 Task: Create a sub task System Test and UAT for the task  Upgrade and migrate company supply chain management to a cloud-based solution in the project ArmourVault , assign it to team member softage.1@softage.net and update the status of the sub task to  Off Track , set the priority of the sub task to High
Action: Mouse moved to (70, 268)
Screenshot: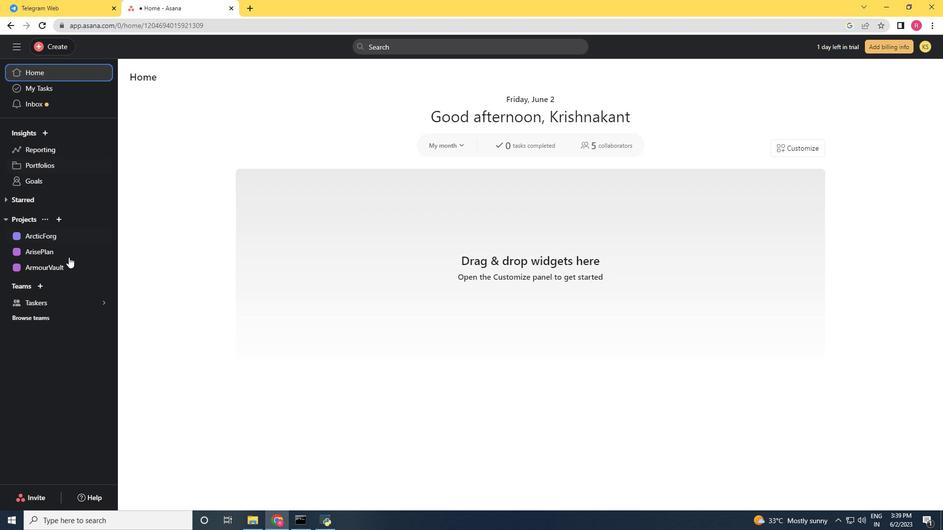 
Action: Mouse pressed left at (70, 268)
Screenshot: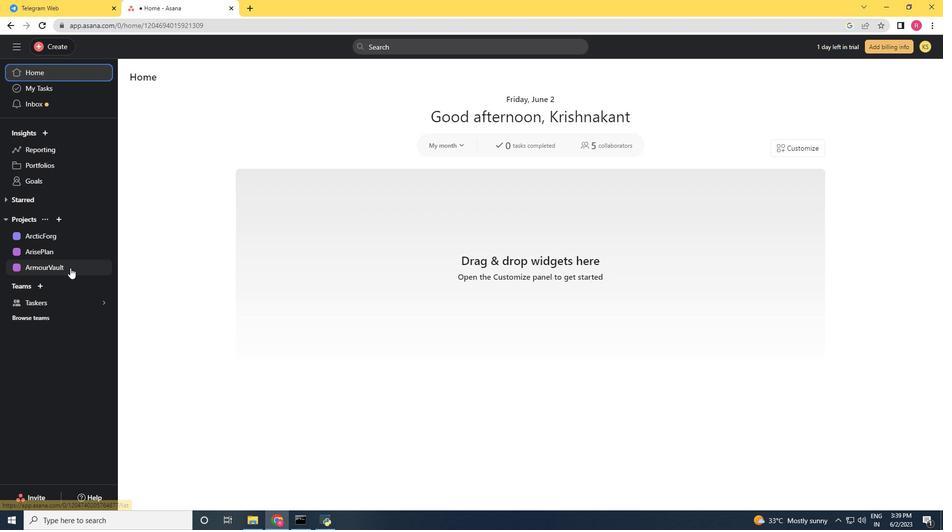 
Action: Mouse moved to (498, 215)
Screenshot: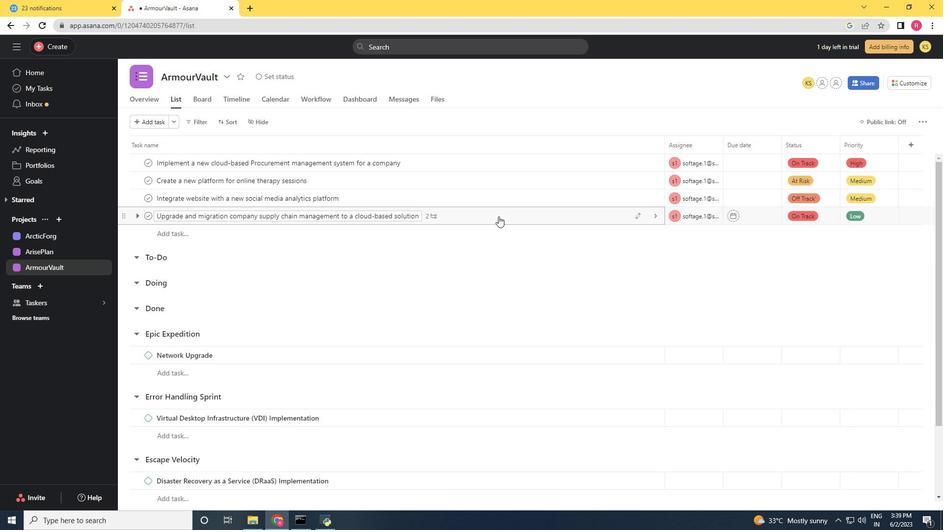 
Action: Mouse pressed left at (498, 215)
Screenshot: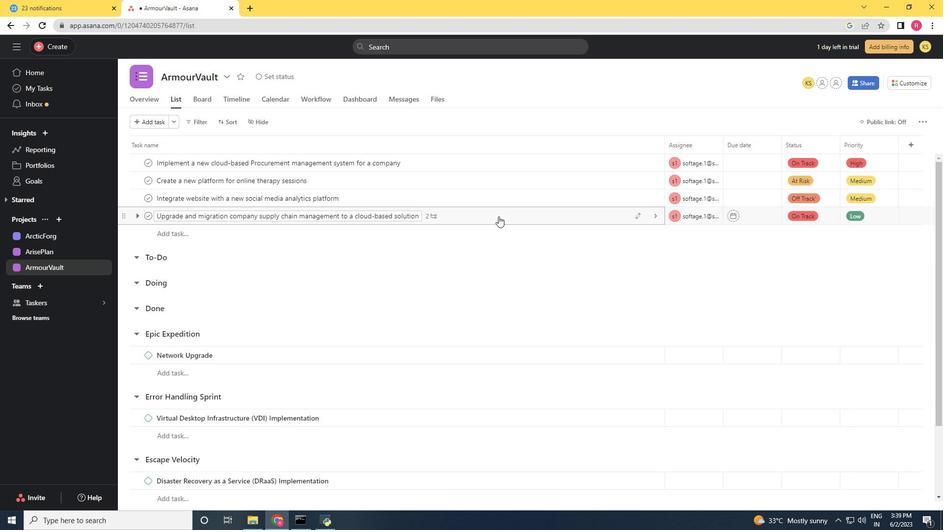 
Action: Mouse moved to (774, 319)
Screenshot: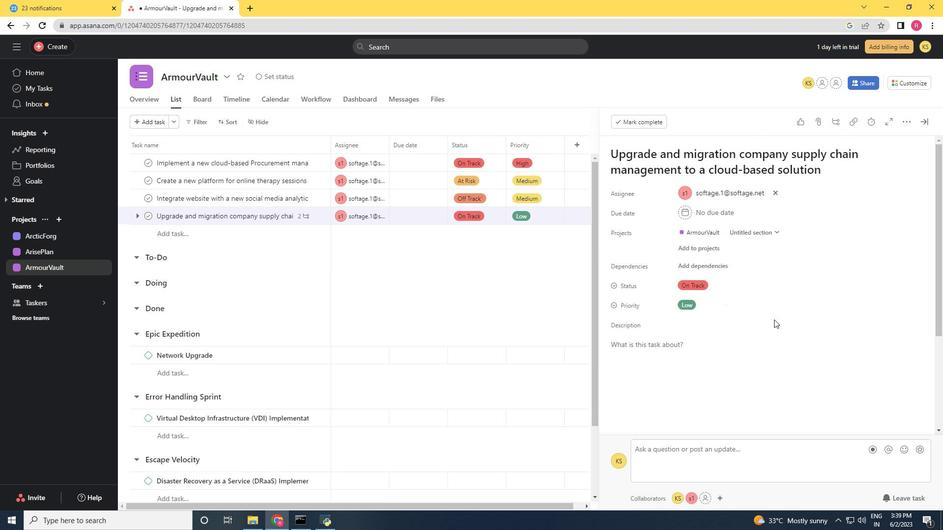 
Action: Mouse scrolled (774, 319) with delta (0, 0)
Screenshot: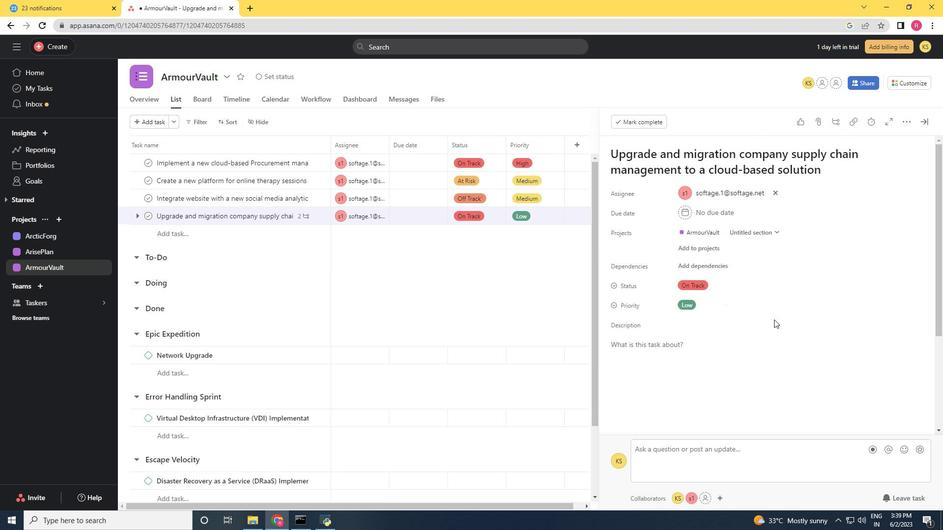 
Action: Mouse moved to (774, 321)
Screenshot: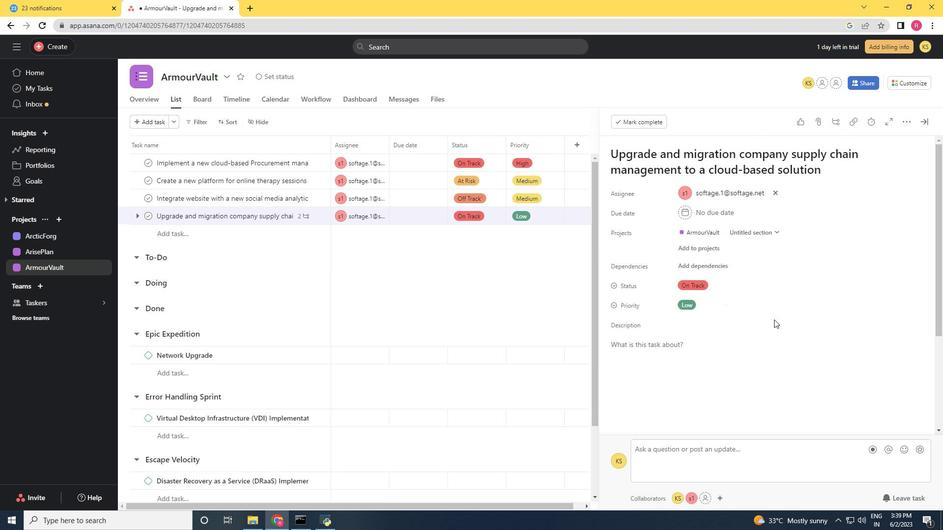 
Action: Mouse scrolled (774, 320) with delta (0, 0)
Screenshot: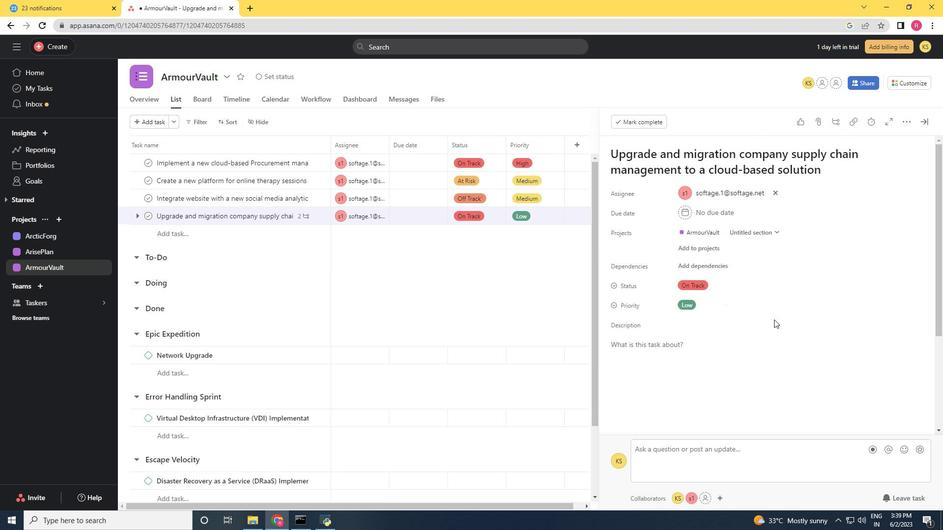 
Action: Mouse moved to (774, 321)
Screenshot: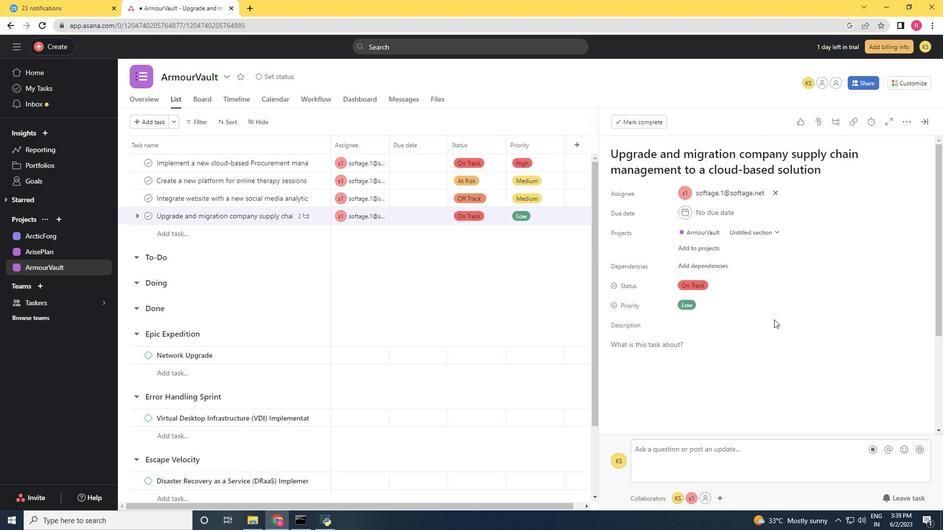 
Action: Mouse scrolled (774, 320) with delta (0, 0)
Screenshot: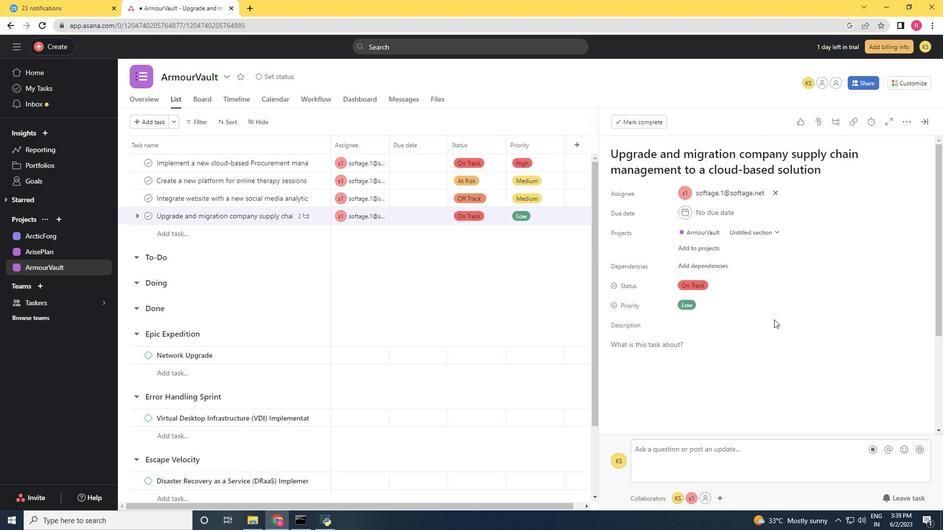 
Action: Mouse moved to (774, 321)
Screenshot: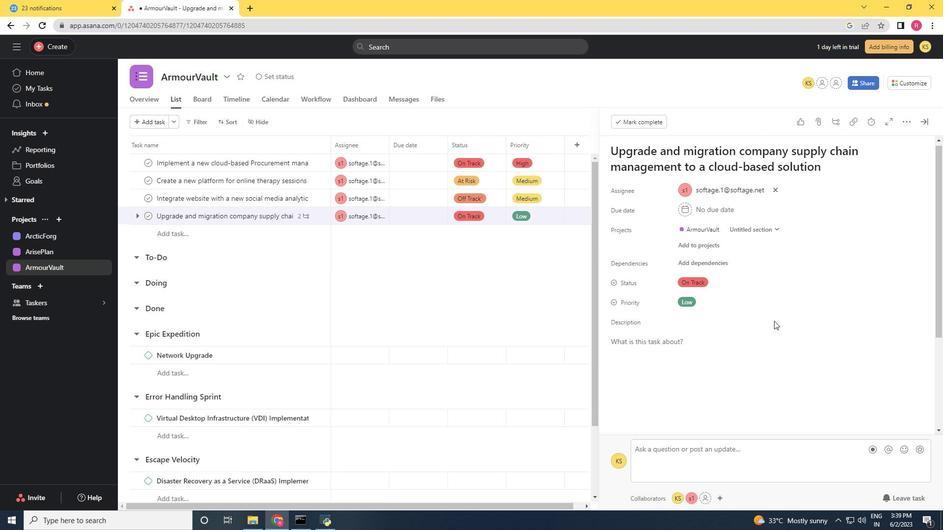 
Action: Mouse scrolled (774, 321) with delta (0, 0)
Screenshot: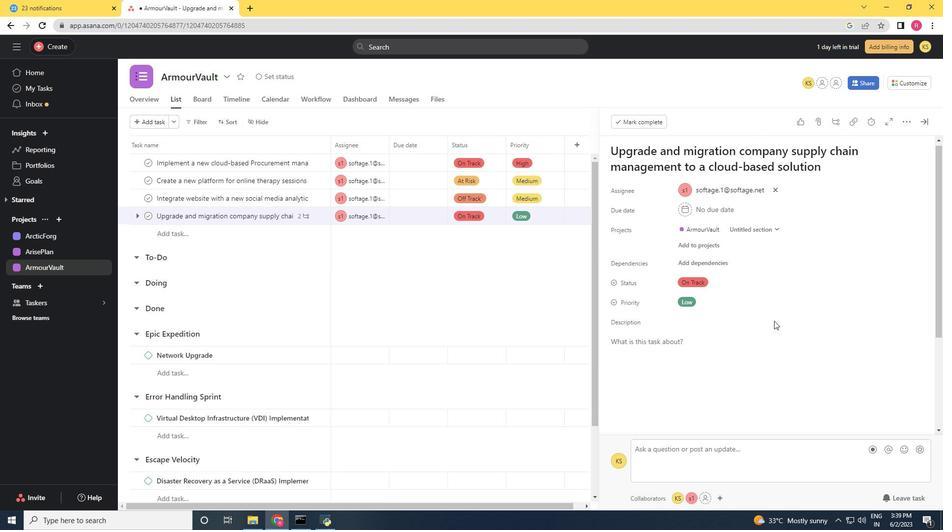 
Action: Mouse moved to (619, 353)
Screenshot: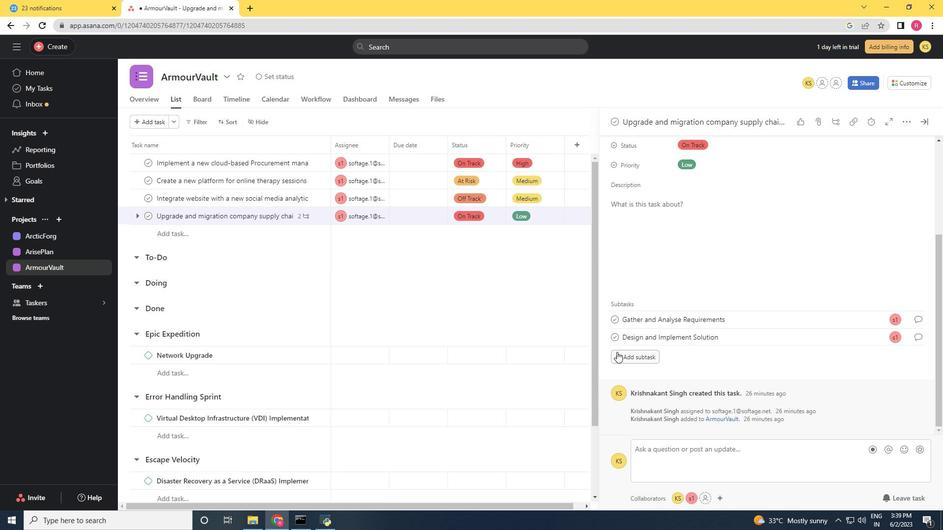 
Action: Mouse pressed left at (619, 353)
Screenshot: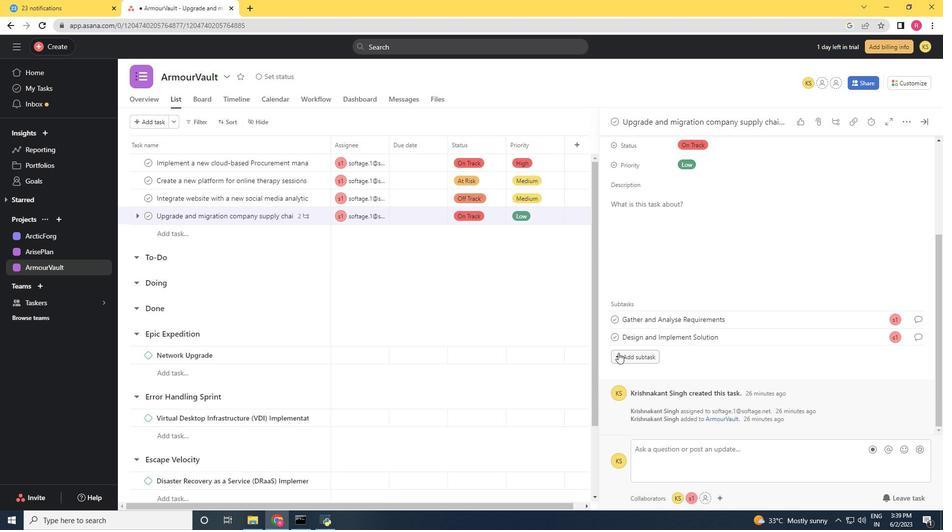 
Action: Mouse moved to (323, 334)
Screenshot: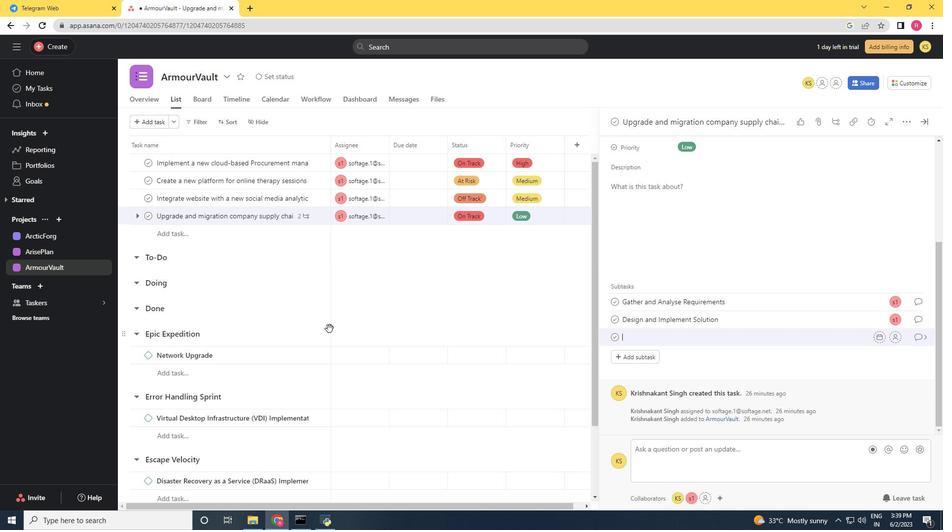 
Action: Key pressed <Key.shift>System<Key.space><Key.shift>Test<Key.space>and<Key.space><Key.shift><Key.shift><Key.shift><Key.shift><Key.shift>U<Key.shift>AT<Key.space>for<Key.space>the<Key.space>task<Key.space><Key.backspace><Key.backspace><Key.backspace><Key.backspace><Key.backspace><Key.backspace><Key.backspace><Key.backspace><Key.backspace><Key.backspace><Key.backspace><Key.backspace><Key.backspace>
Screenshot: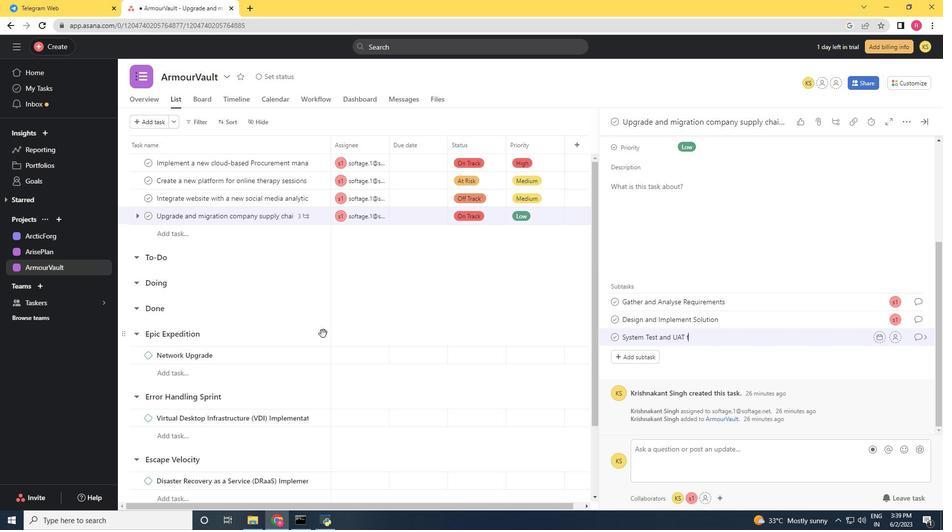 
Action: Mouse moved to (238, 354)
Screenshot: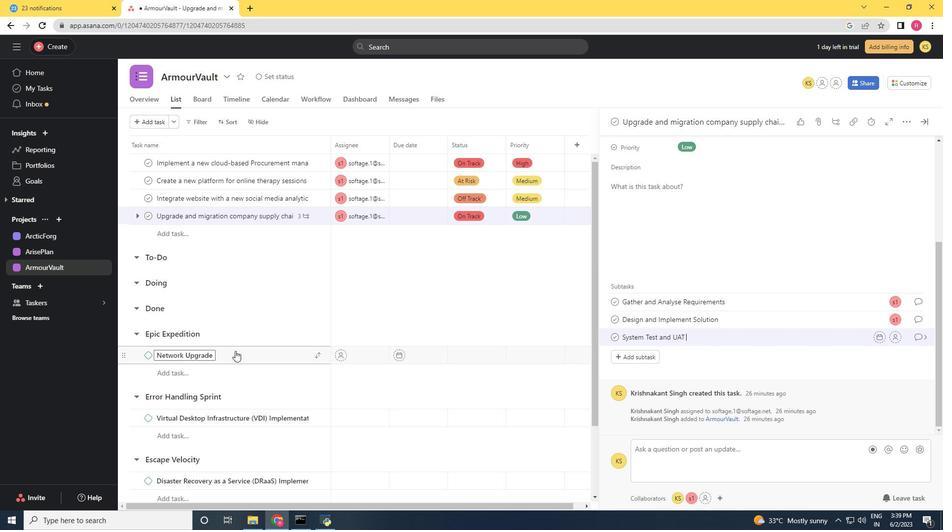 
Action: Mouse scrolled (238, 354) with delta (0, 0)
Screenshot: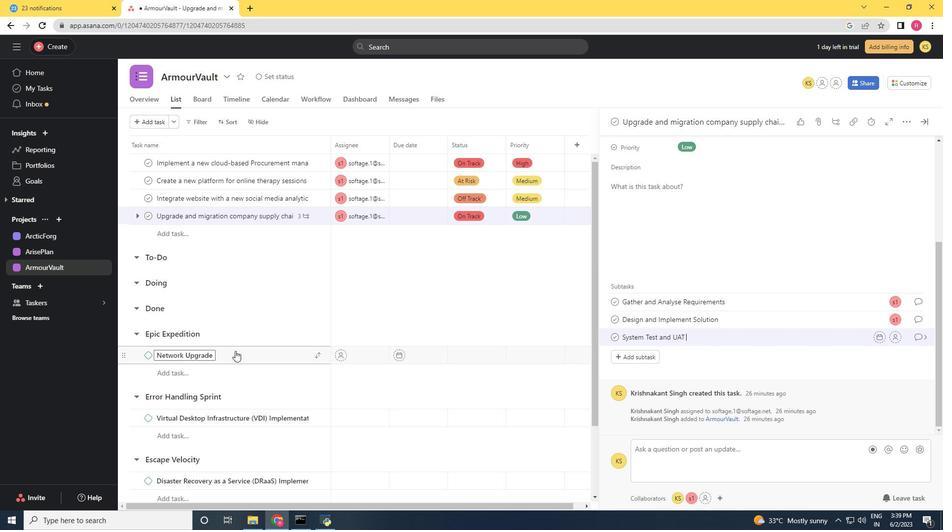 
Action: Mouse moved to (895, 338)
Screenshot: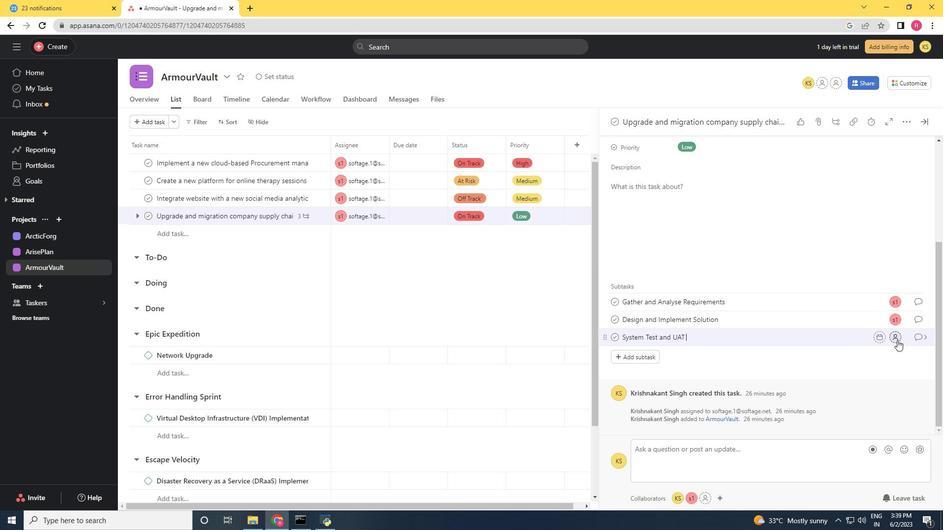 
Action: Mouse pressed left at (895, 338)
Screenshot: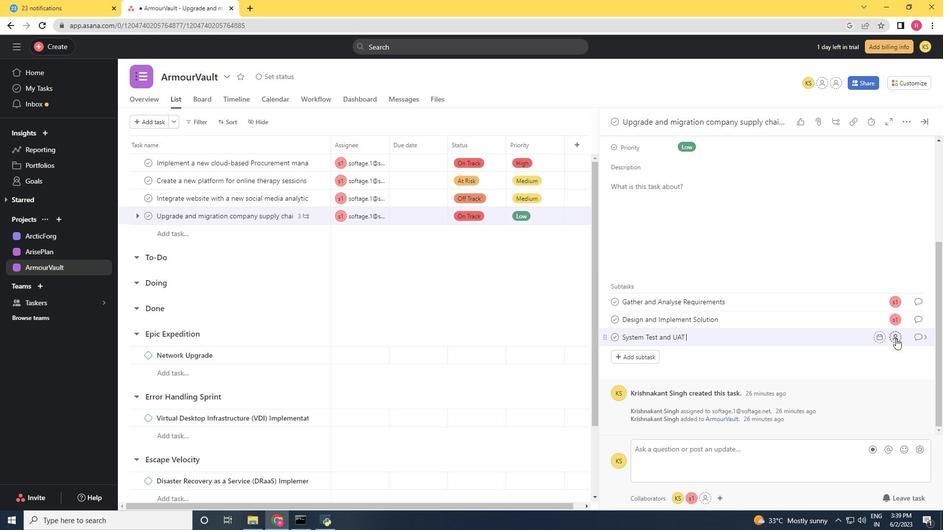 
Action: Mouse moved to (648, 272)
Screenshot: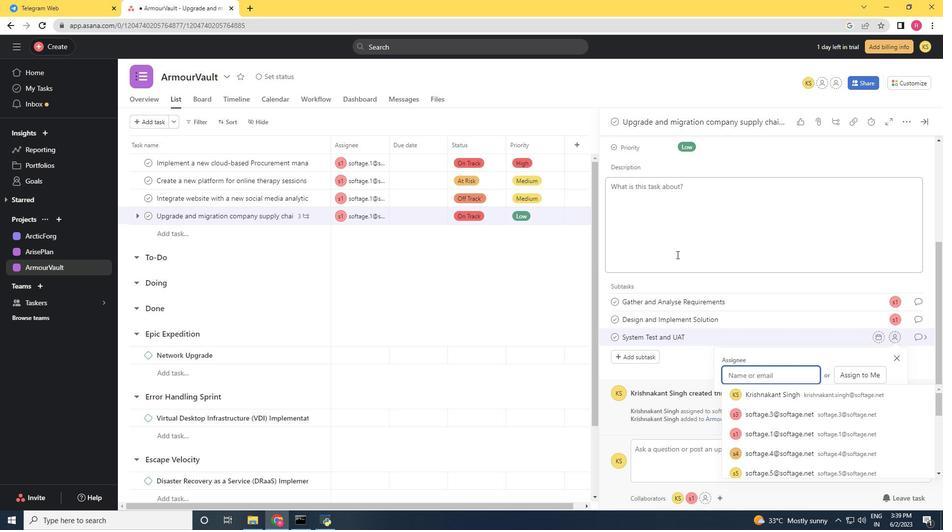 
Action: Key pressed softage.1<Key.shift>@softage.net
Screenshot: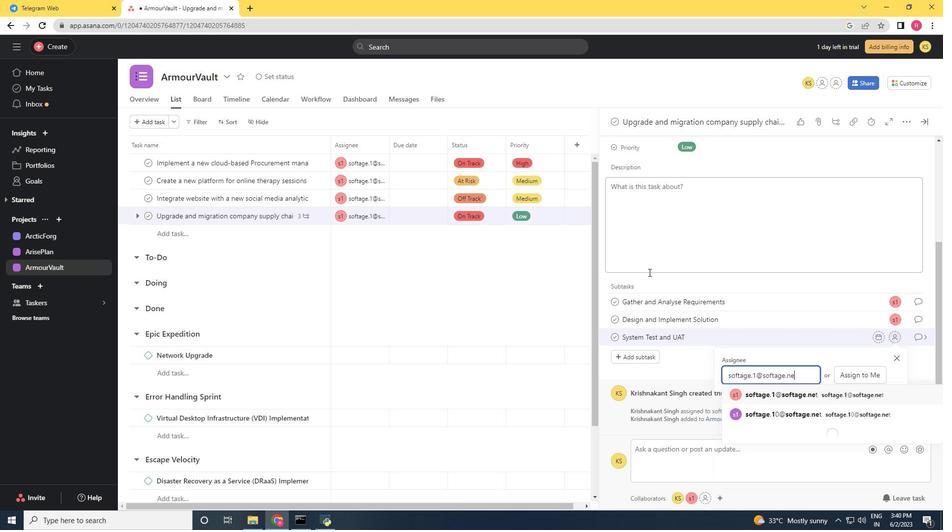 
Action: Mouse moved to (782, 394)
Screenshot: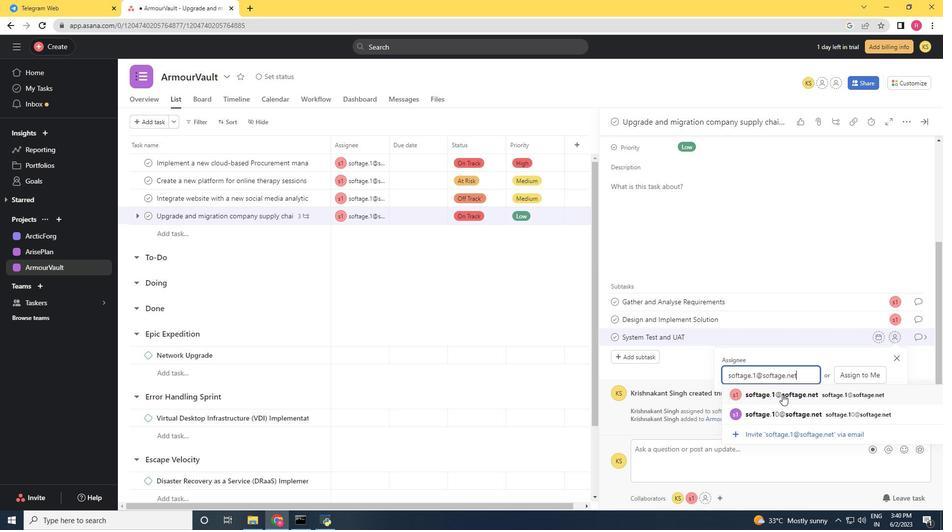 
Action: Mouse pressed left at (782, 394)
Screenshot: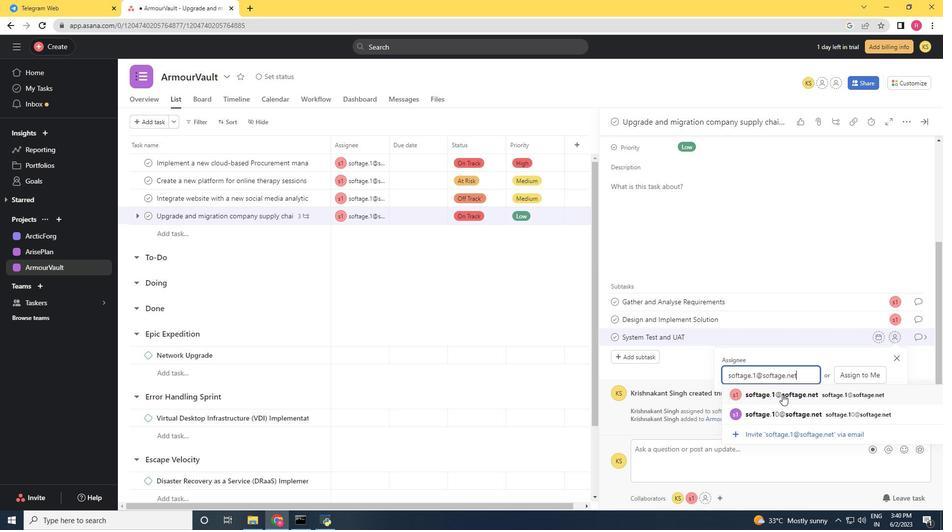 
Action: Mouse moved to (918, 335)
Screenshot: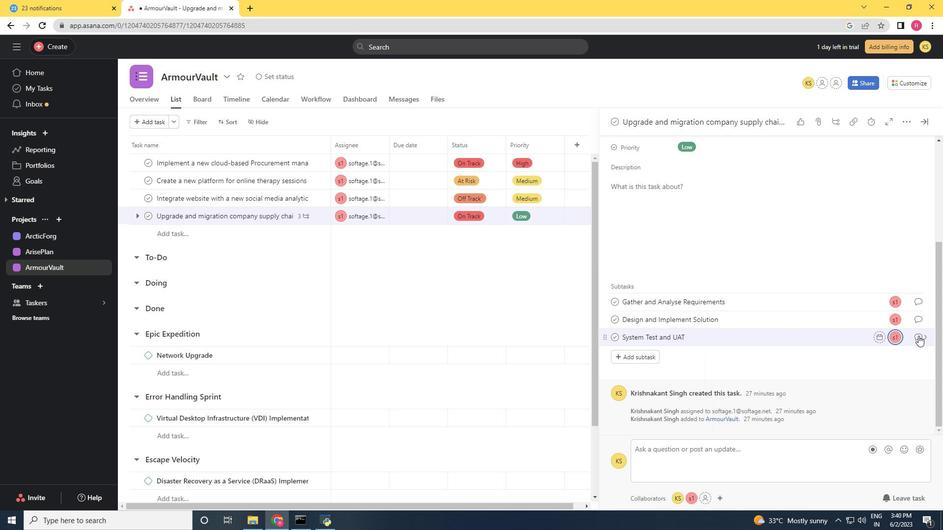 
Action: Mouse pressed left at (918, 335)
Screenshot: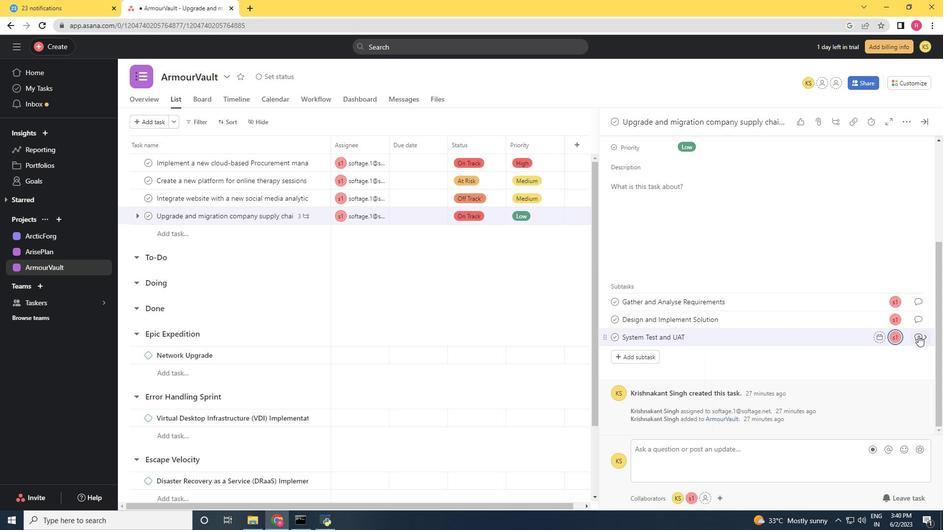 
Action: Mouse moved to (656, 260)
Screenshot: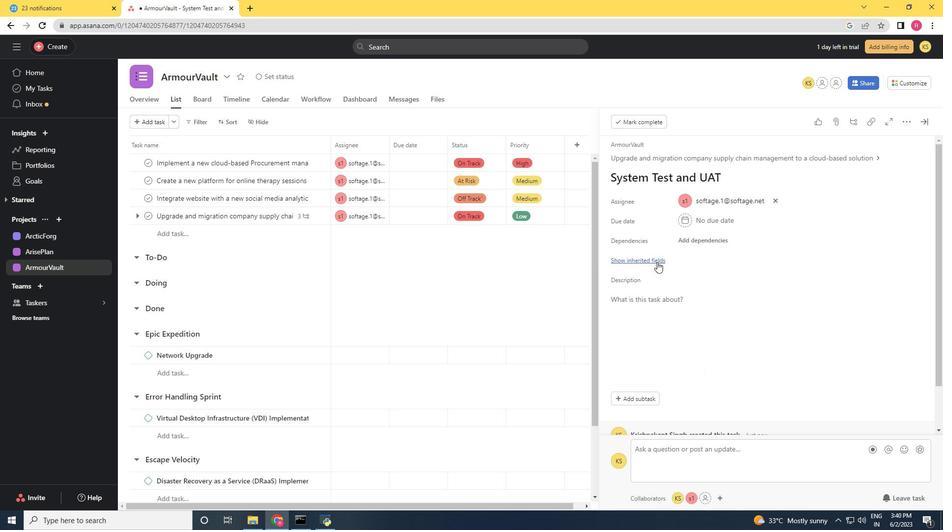 
Action: Mouse pressed left at (656, 260)
Screenshot: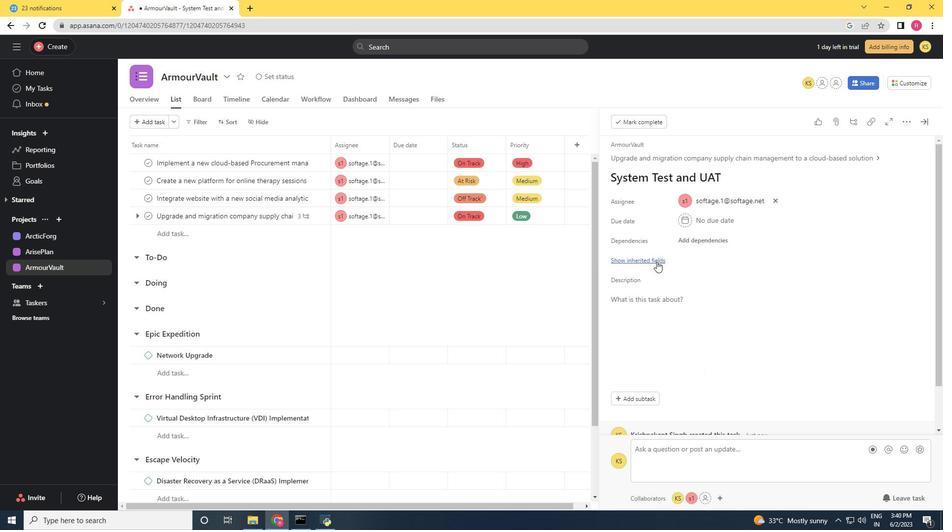 
Action: Mouse moved to (693, 280)
Screenshot: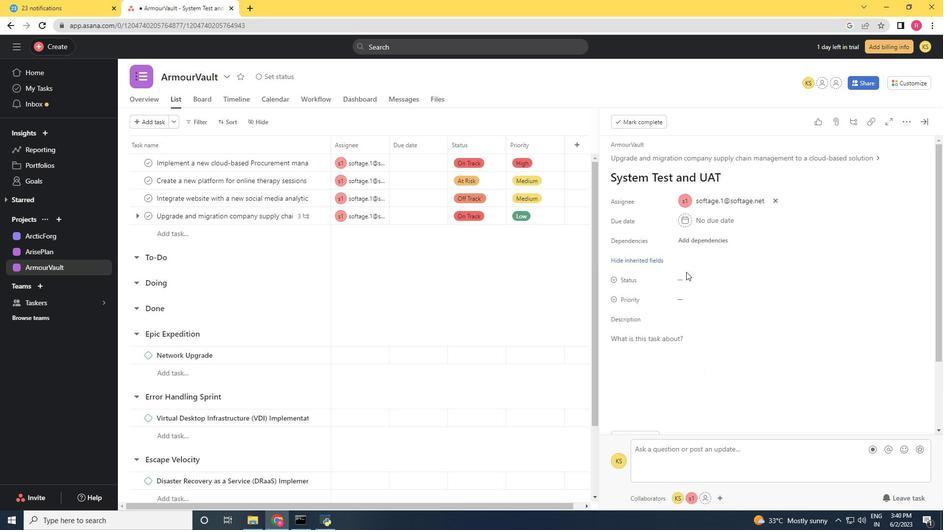 
Action: Mouse pressed left at (693, 280)
Screenshot: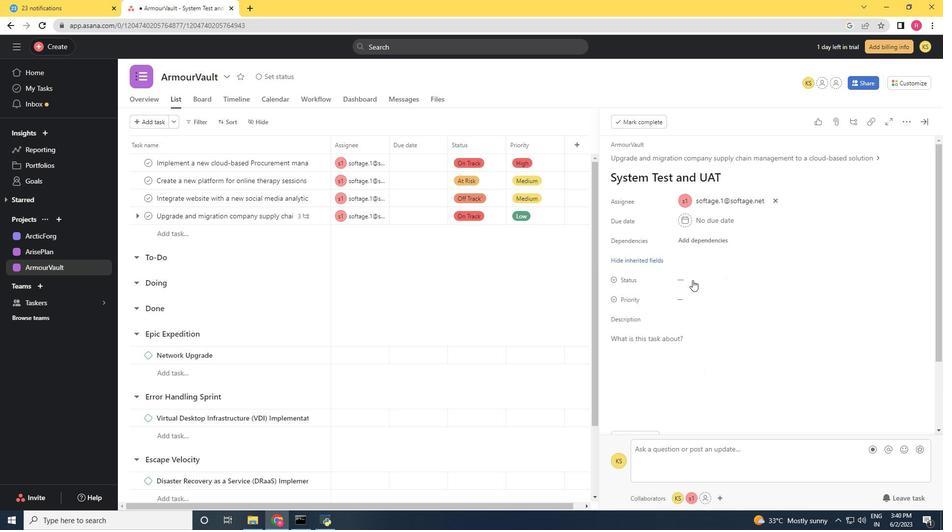 
Action: Mouse moved to (705, 327)
Screenshot: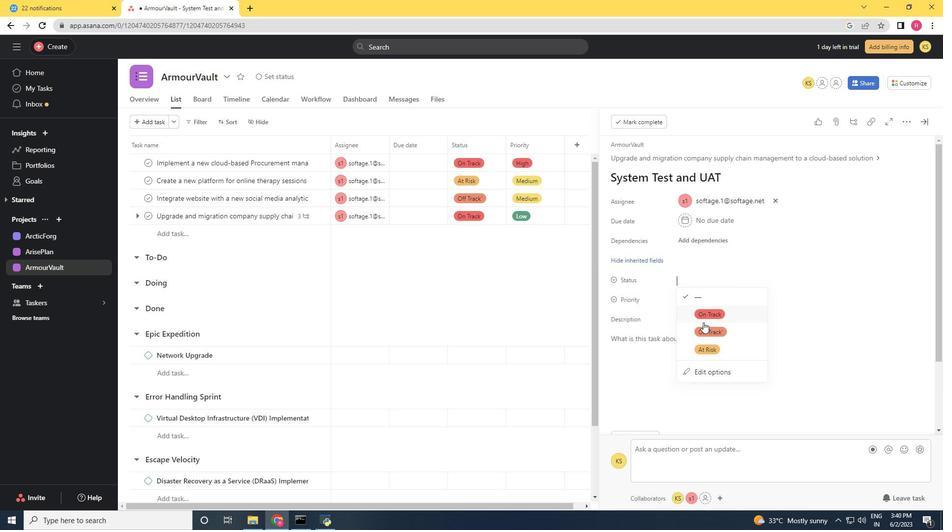 
Action: Mouse pressed left at (705, 327)
Screenshot: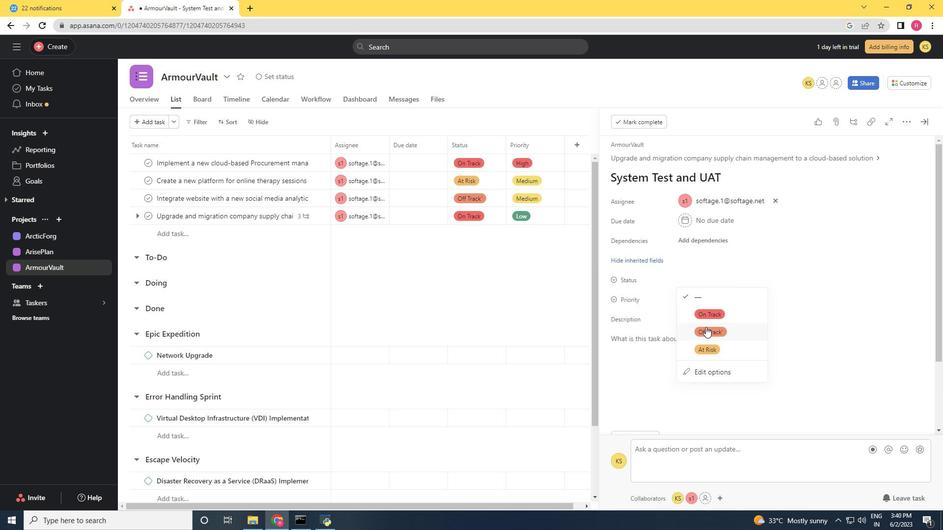 
Action: Mouse moved to (695, 304)
Screenshot: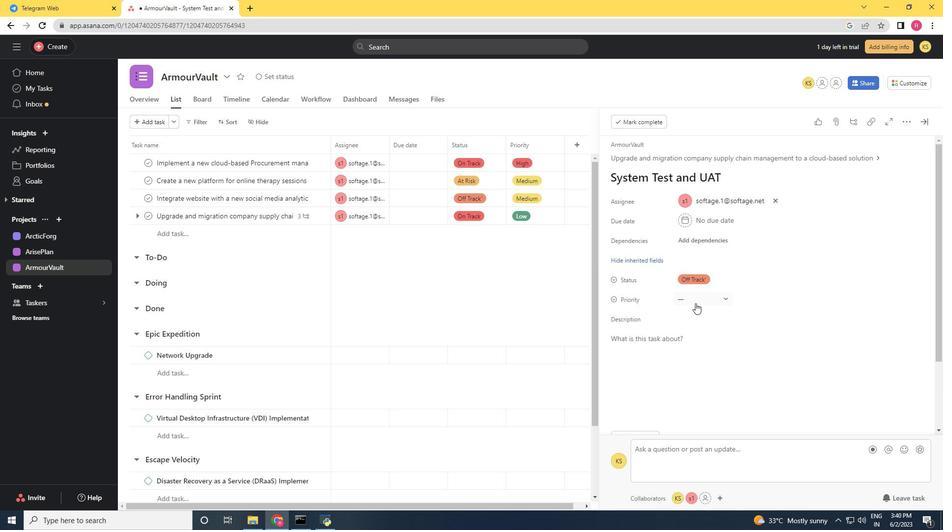 
Action: Mouse pressed left at (695, 304)
Screenshot: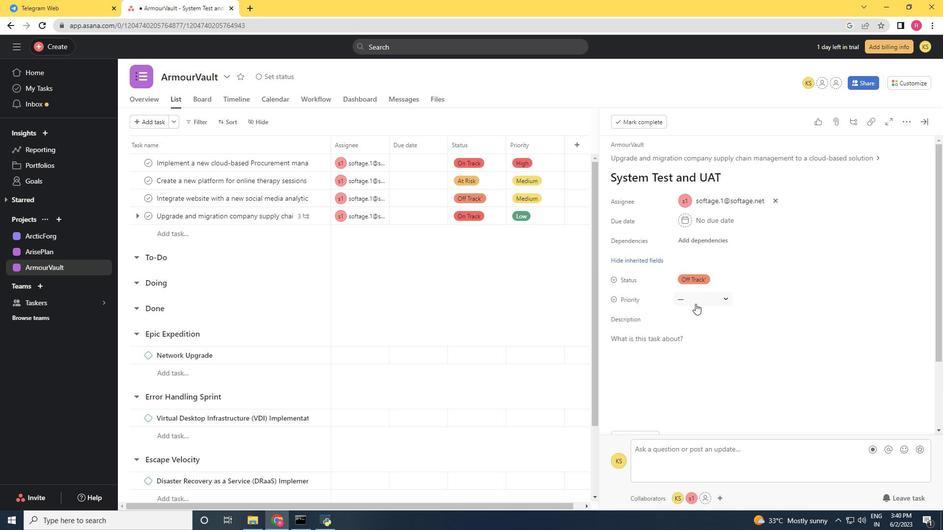 
Action: Mouse moved to (700, 337)
Screenshot: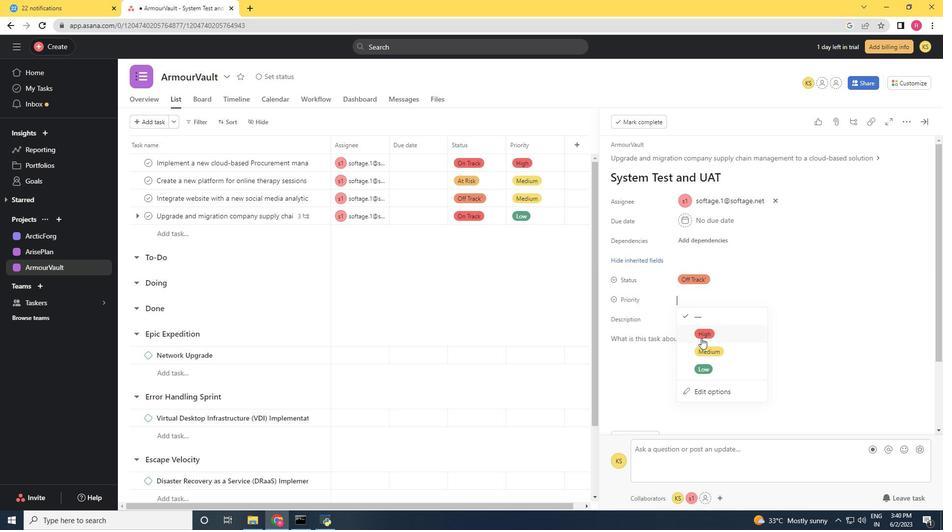 
Action: Mouse pressed left at (700, 337)
Screenshot: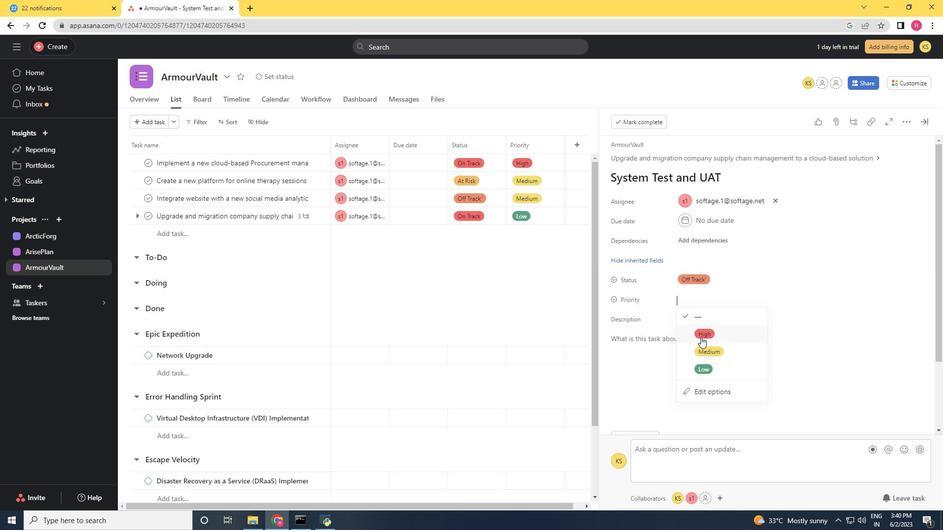 
Action: Mouse moved to (672, 349)
Screenshot: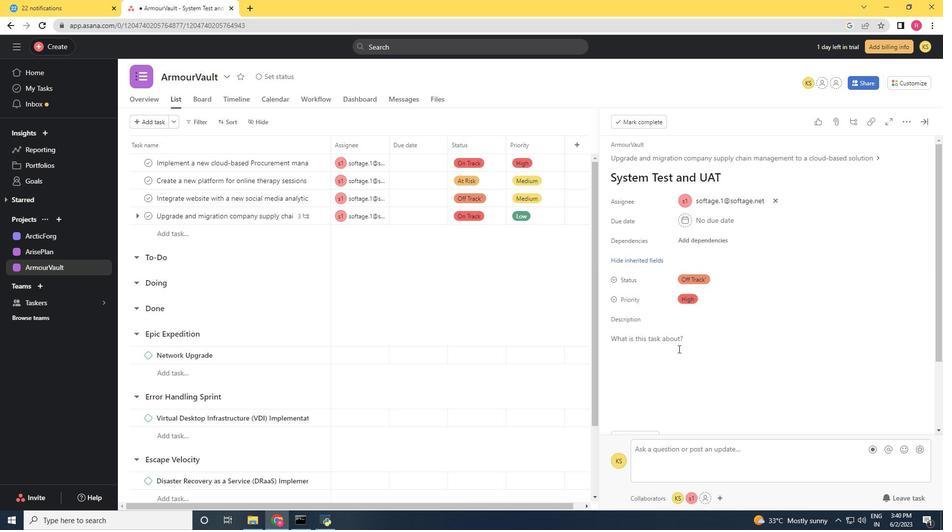 
